 Task: Create a section Lightning Strike and in the section, add a milestone ISO 27001 Certification in the project BrightWorks
Action: Mouse moved to (231, 513)
Screenshot: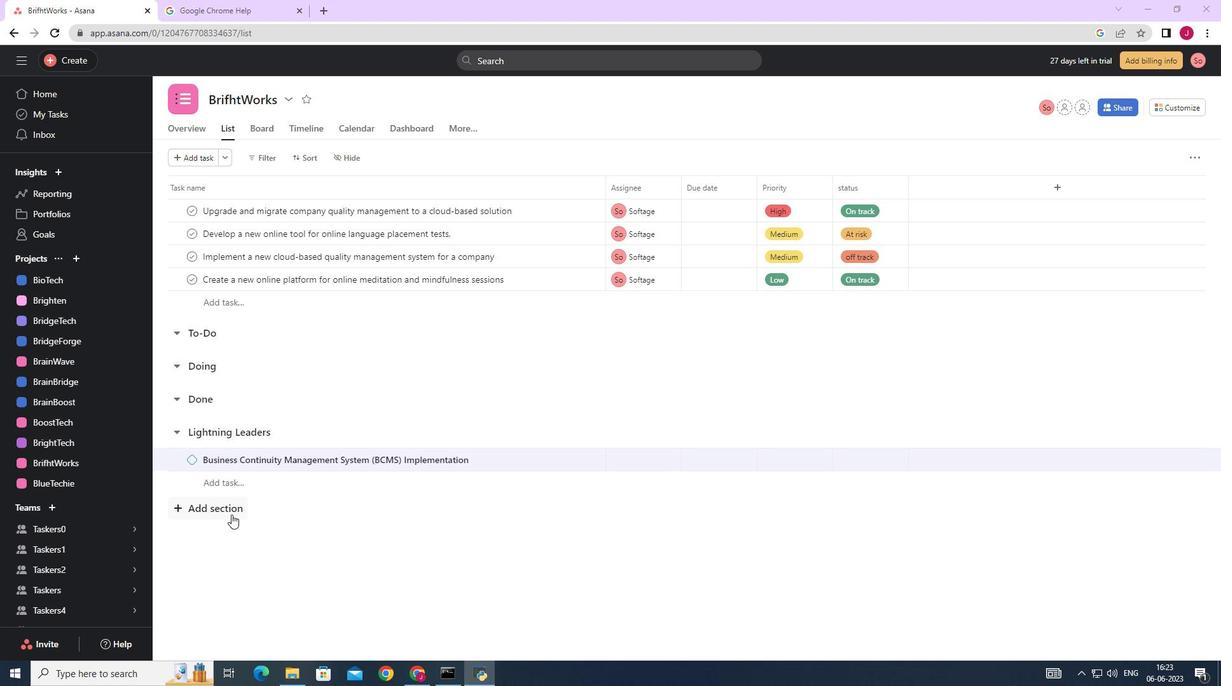 
Action: Mouse pressed left at (231, 513)
Screenshot: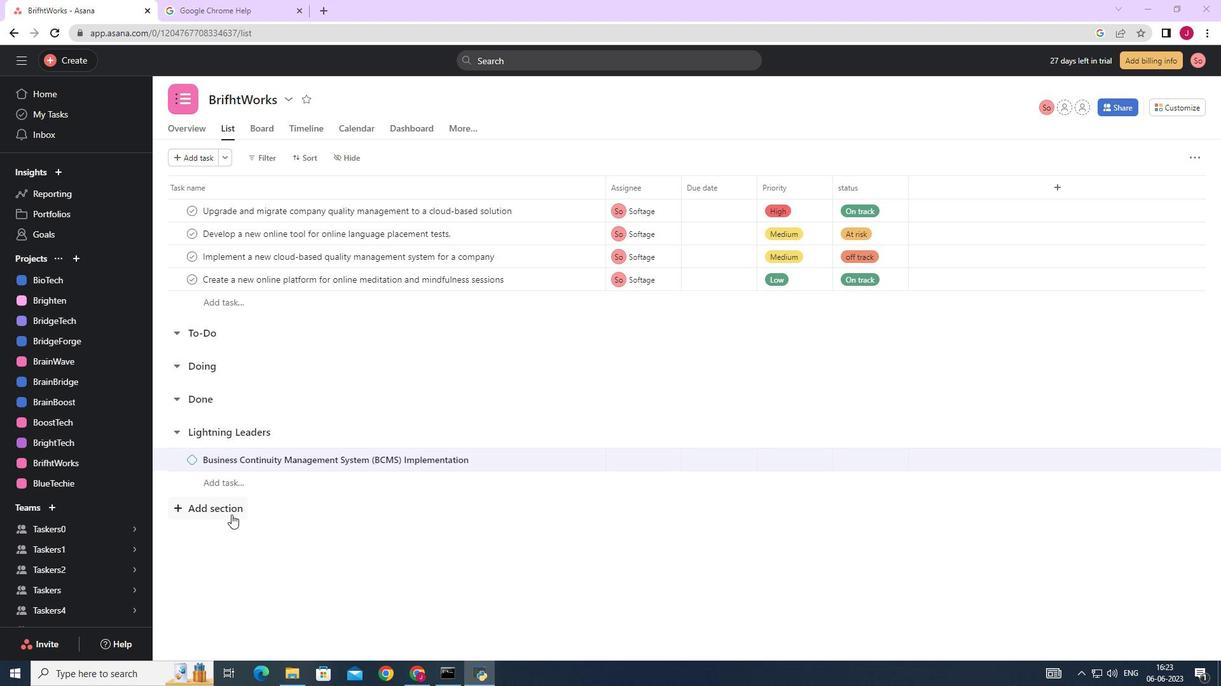 
Action: Key pressed <Key.caps_lock>L<Key.caps_lock>ightning<Key.space><Key.caps_lock>S<Key.caps_lock>trike<Key.space>and<Key.backspace><Key.backspace><Key.backspace><Key.enter><Key.caps_lock>ISO<Key.space>27001<Key.space><Key.caps_lock><Key.caps_lock>C<Key.caps_lock>ertification
Screenshot: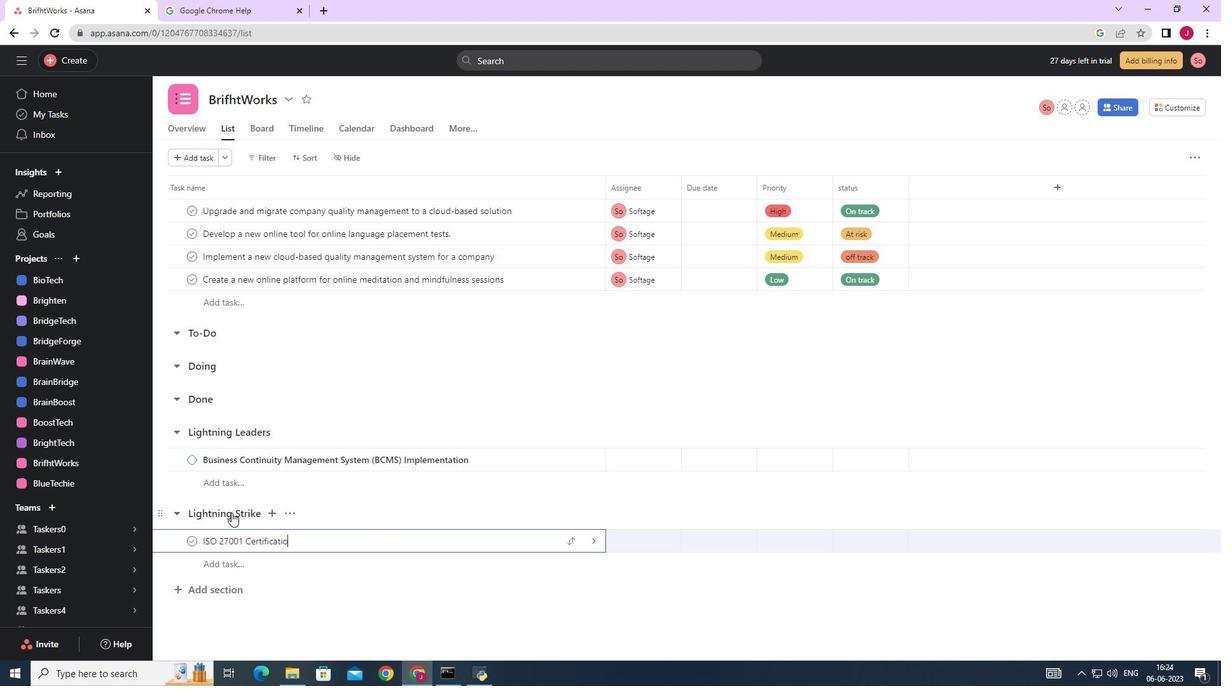 
Action: Mouse moved to (593, 541)
Screenshot: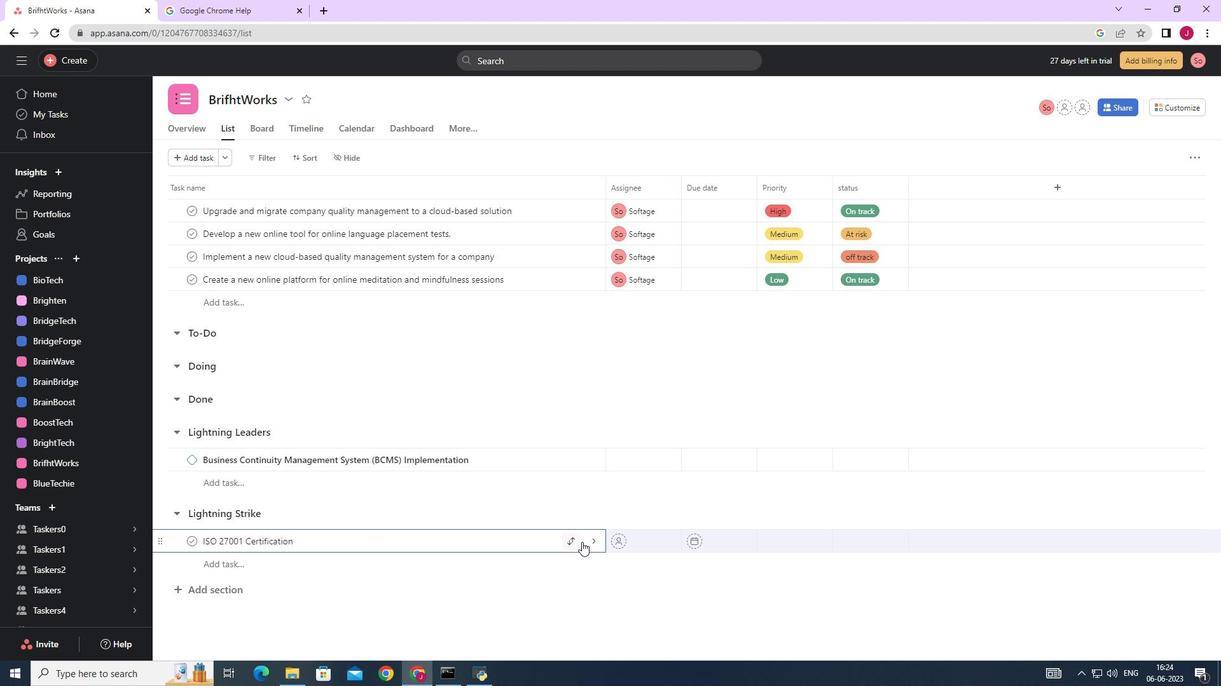 
Action: Mouse pressed left at (593, 541)
Screenshot: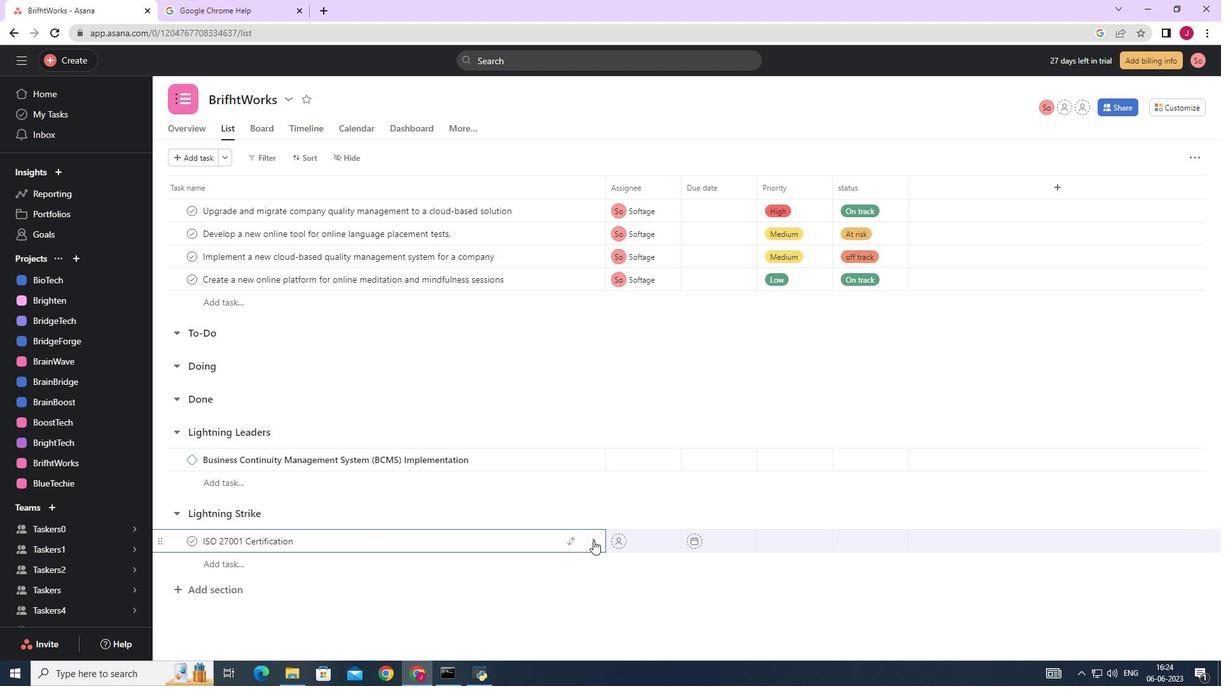 
Action: Mouse moved to (1173, 157)
Screenshot: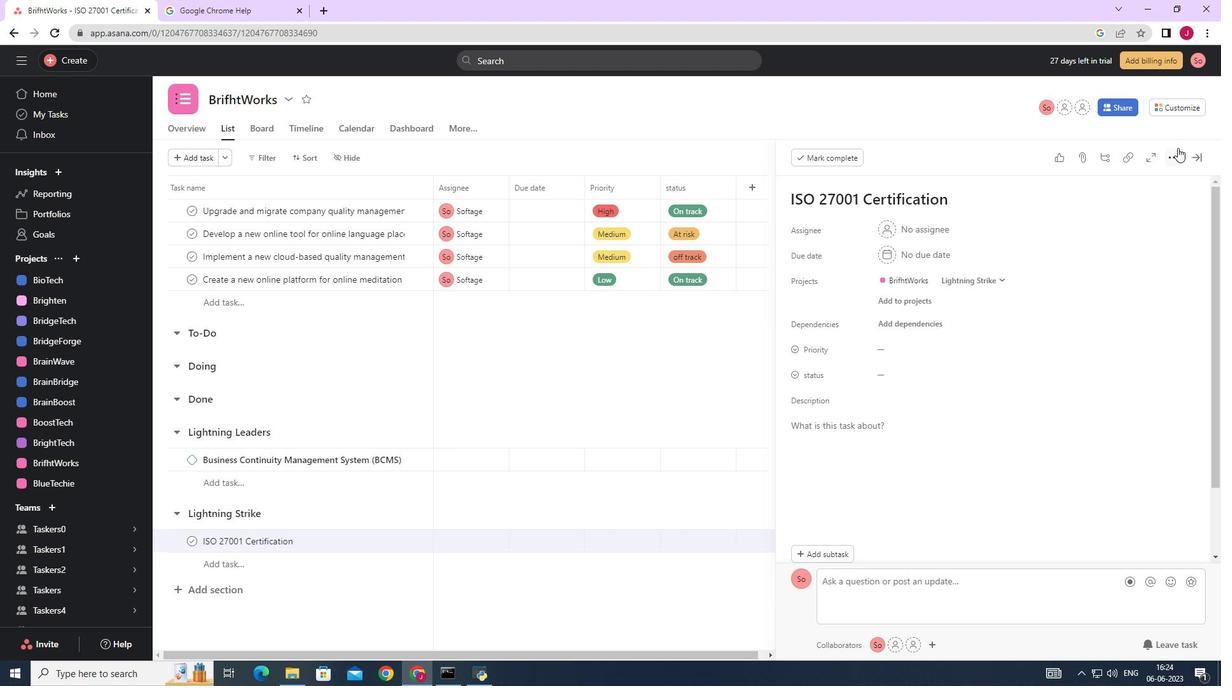 
Action: Mouse pressed left at (1173, 157)
Screenshot: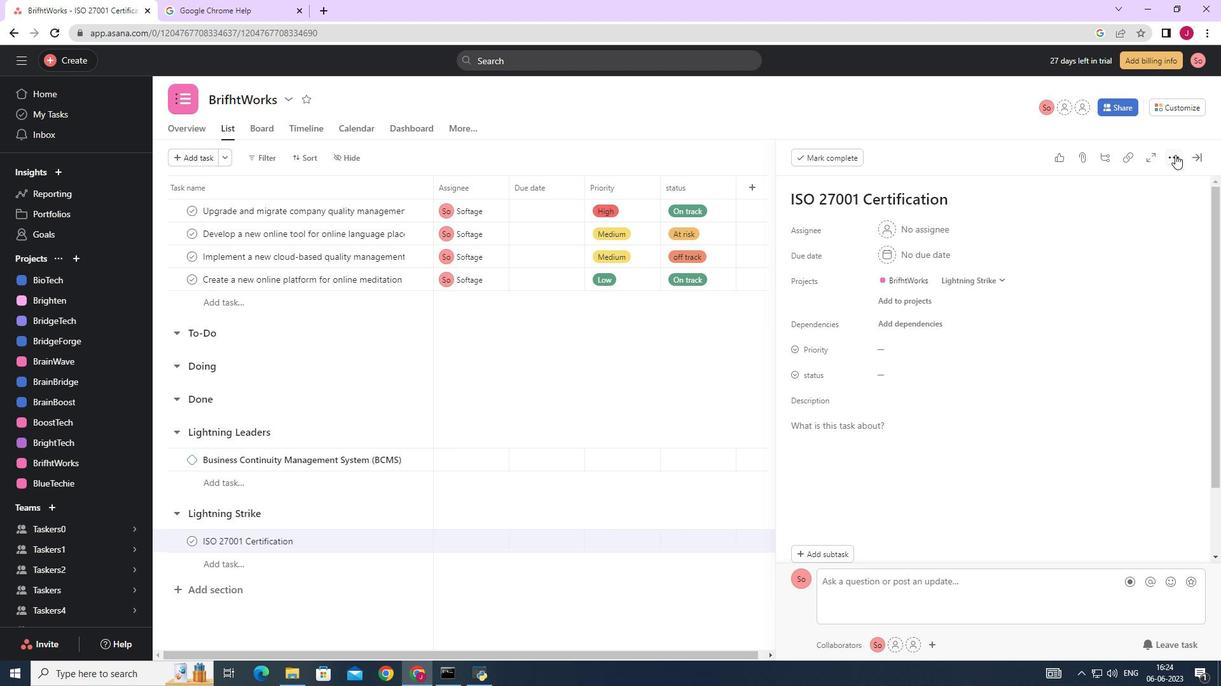 
Action: Mouse moved to (1074, 207)
Screenshot: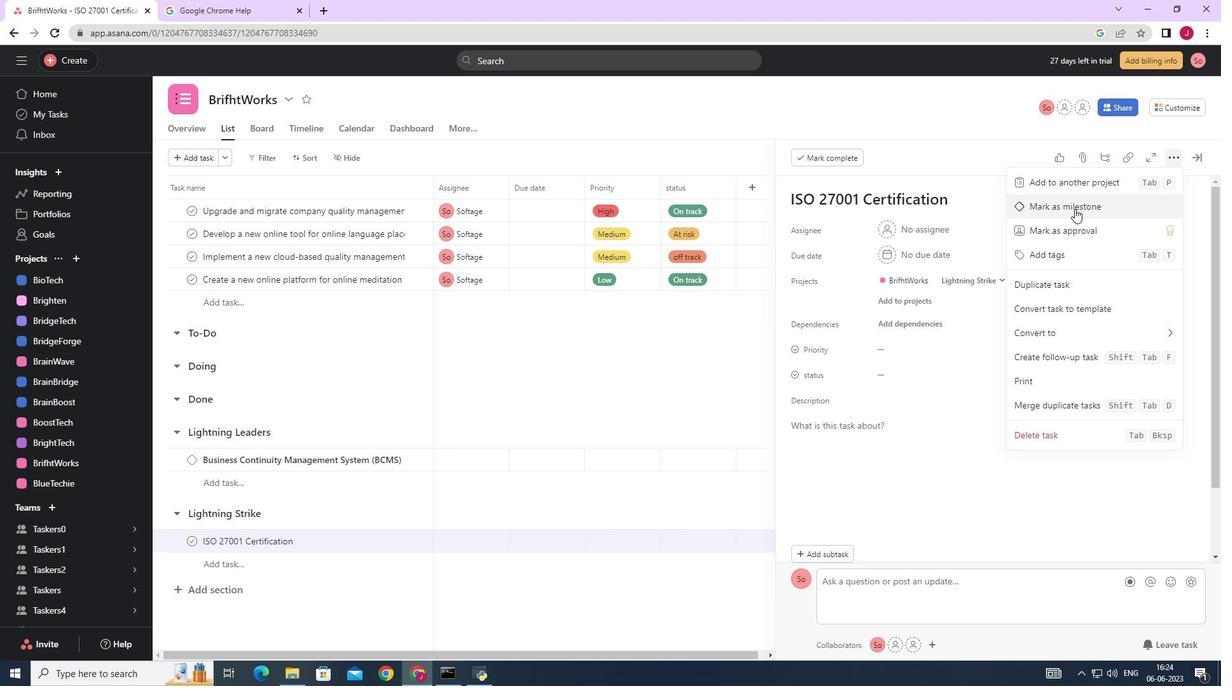 
Action: Mouse pressed left at (1074, 207)
Screenshot: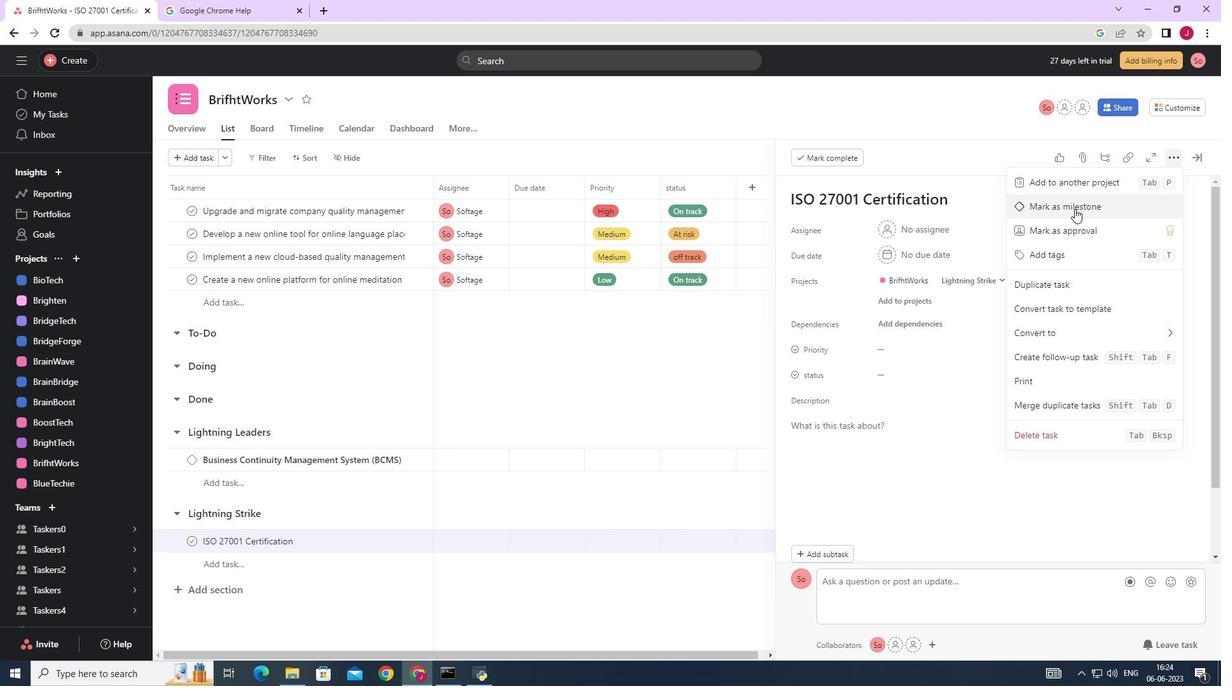 
Action: Mouse moved to (1197, 157)
Screenshot: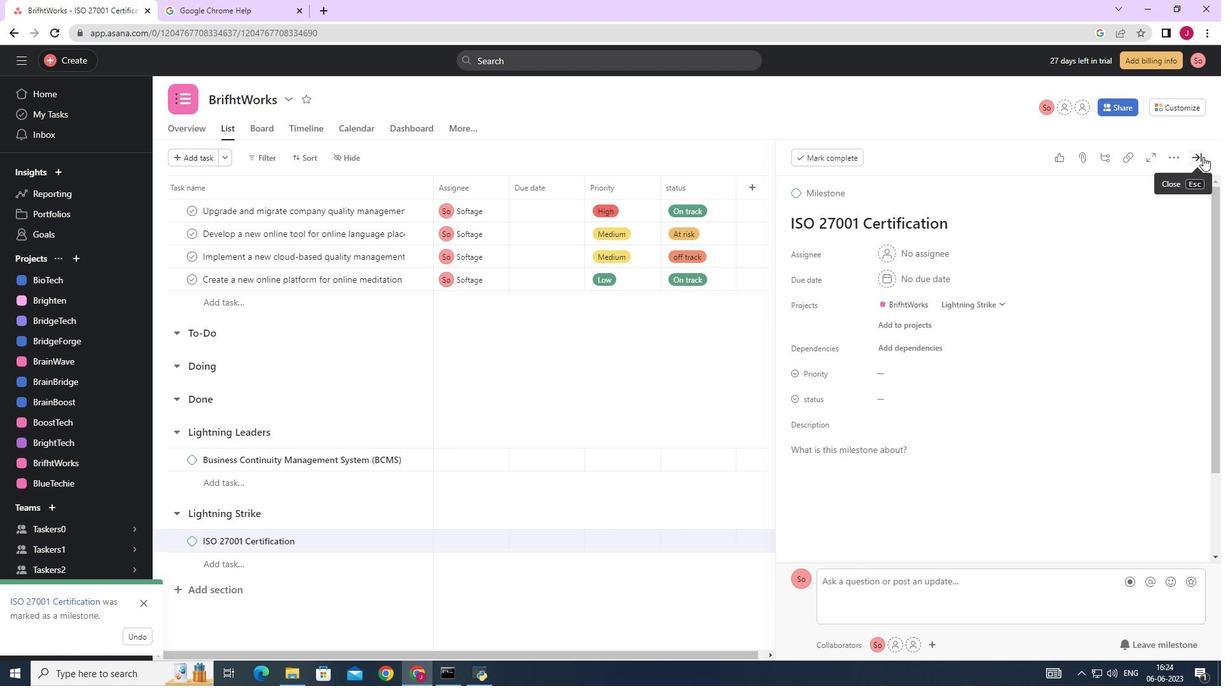
Action: Mouse pressed left at (1197, 157)
Screenshot: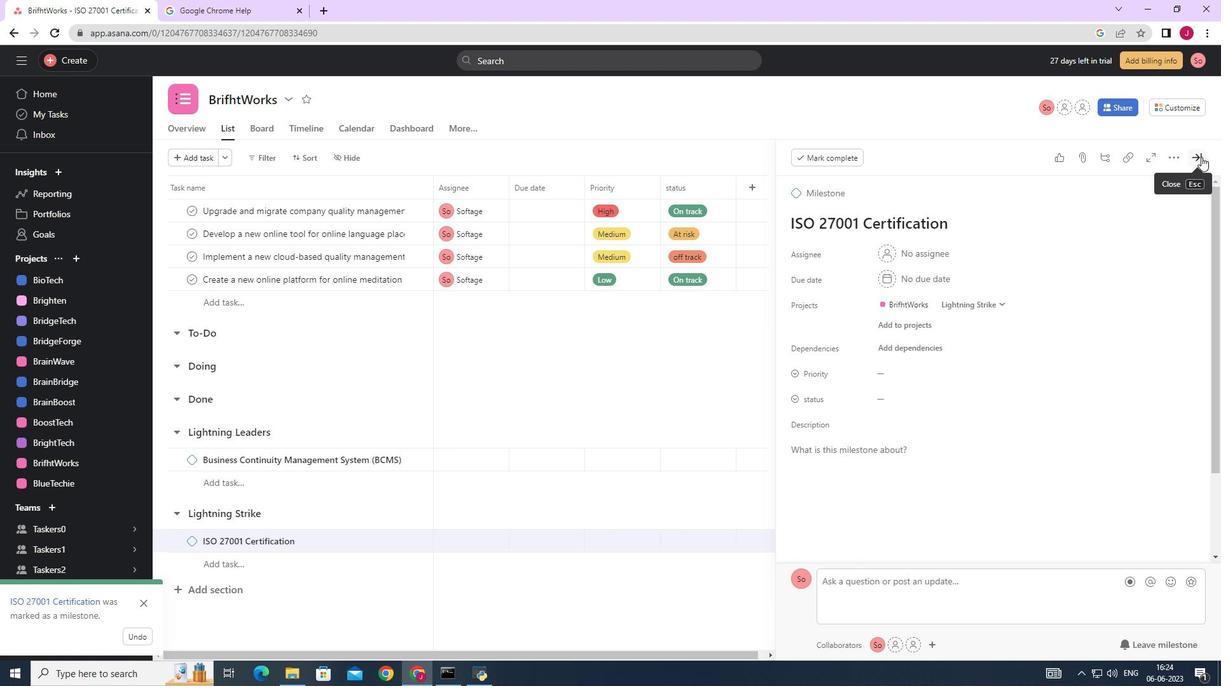 
Action: Mouse moved to (1027, 224)
Screenshot: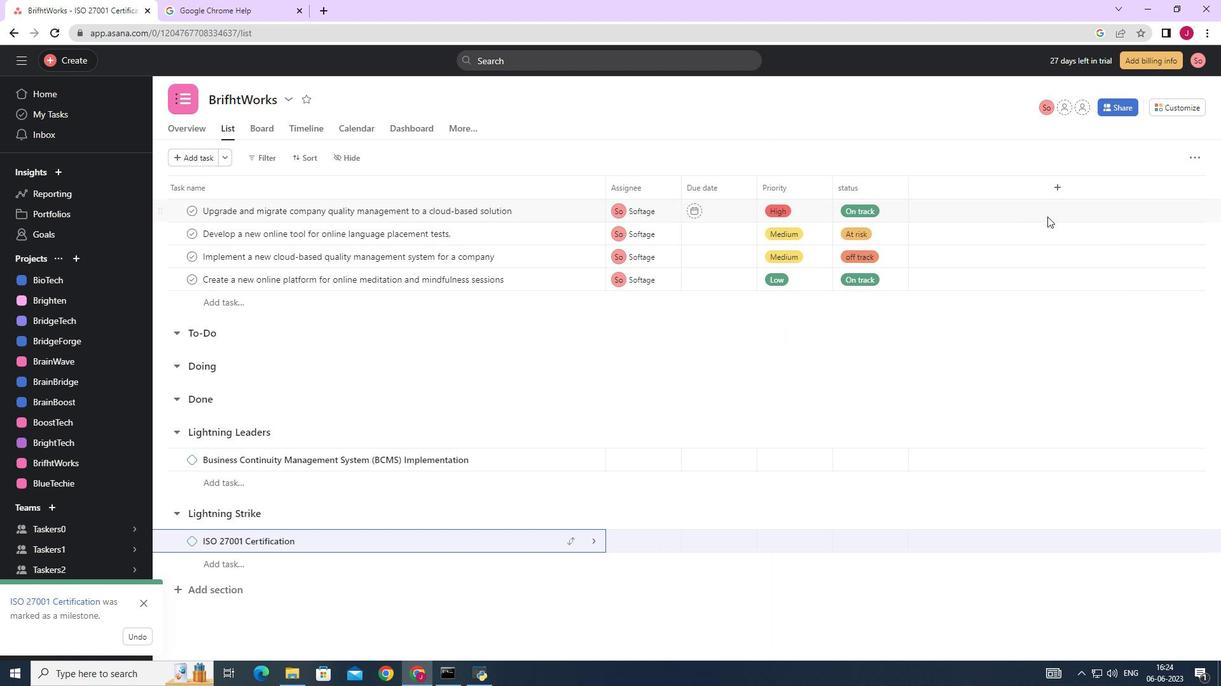 
